 Task: Create Card Product End-of-Life Execution in Board Brand Monitoring Best Practices to Workspace Audio Editing Software. Create Card Street Fair Review in Board Sales Performance Reporting and Analysis to Workspace Audio Editing Software. Create Card Product End-of-Life Execution in Board Customer Service Chatbot Implementation and Optimization to Workspace Audio Editing Software
Action: Mouse moved to (95, 318)
Screenshot: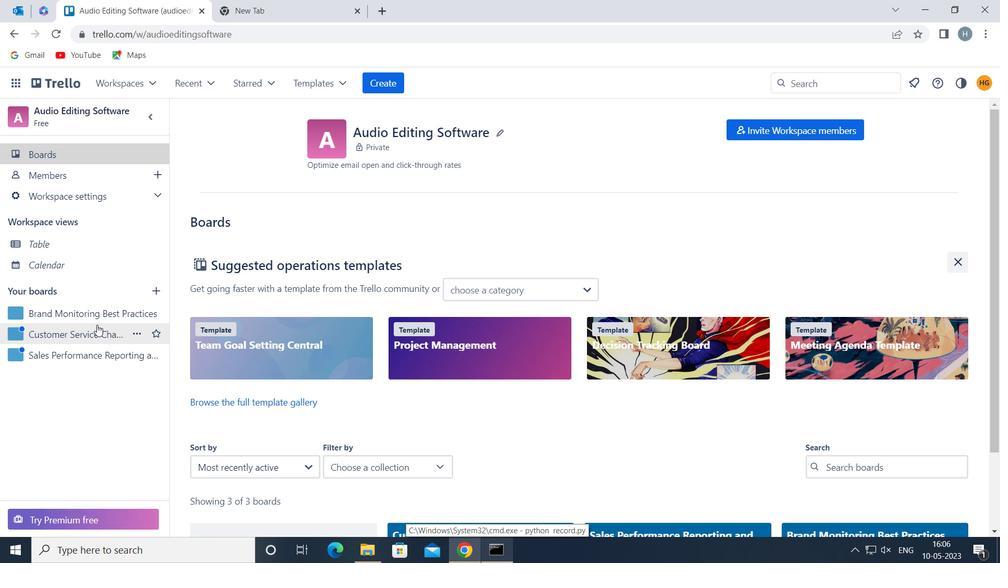 
Action: Mouse pressed left at (95, 318)
Screenshot: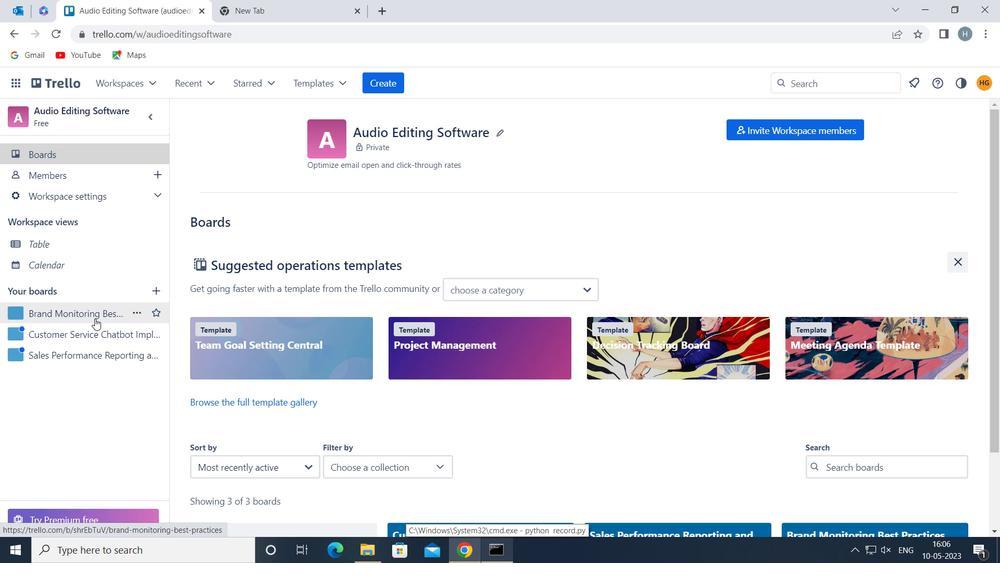 
Action: Mouse moved to (414, 185)
Screenshot: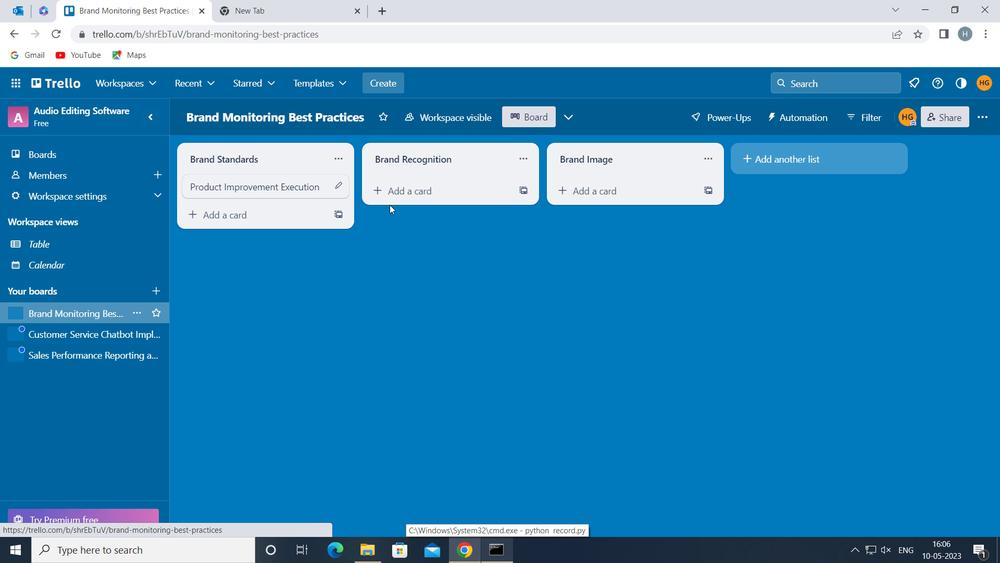 
Action: Mouse pressed left at (414, 185)
Screenshot: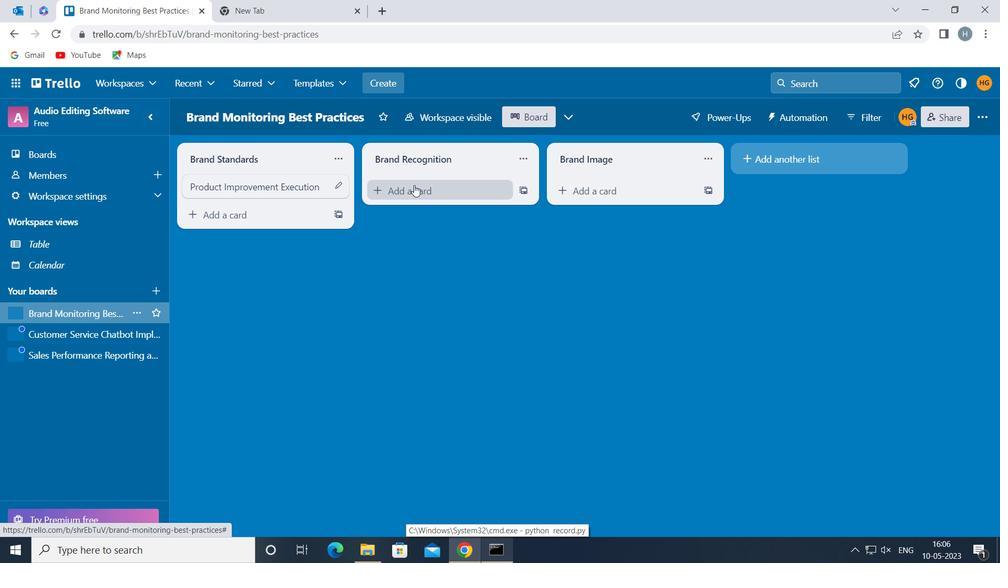 
Action: Mouse moved to (420, 188)
Screenshot: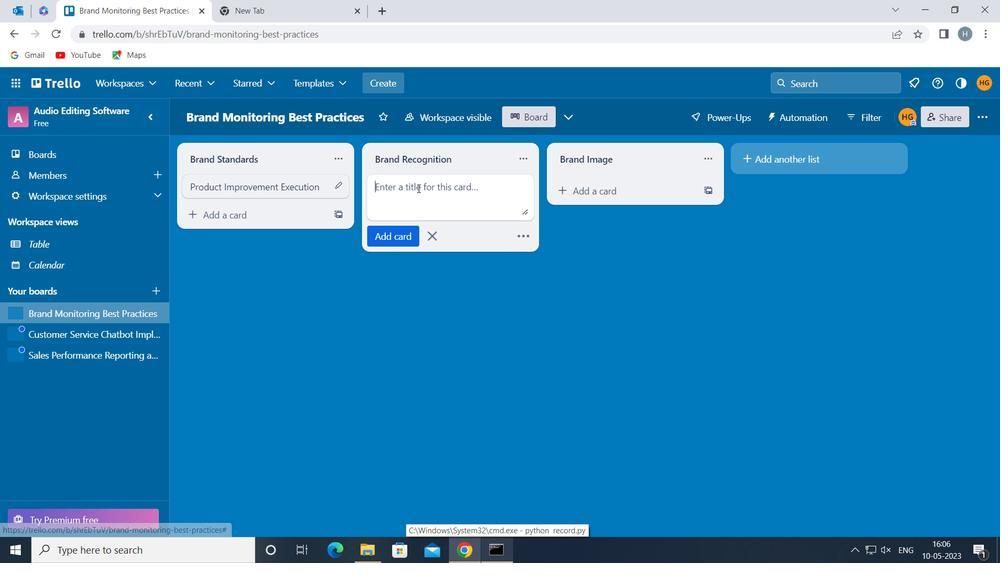 
Action: Key pressed <Key.shift>PRODUCT<Key.space><Key.shift>END-OF-L<Key.backspace><Key.shift>LIFE<Key.space><Key.shift>EXECUTION
Screenshot: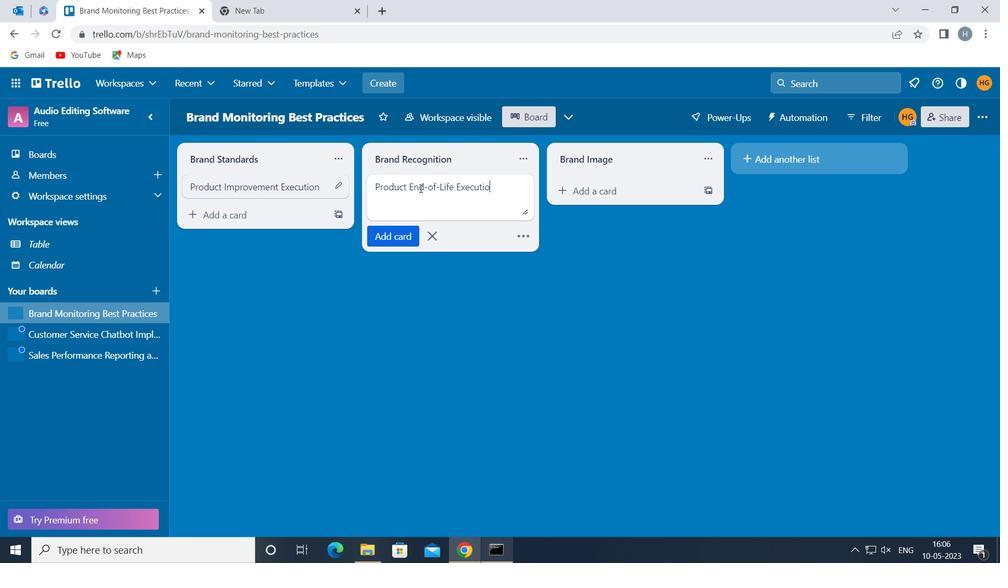
Action: Mouse moved to (406, 235)
Screenshot: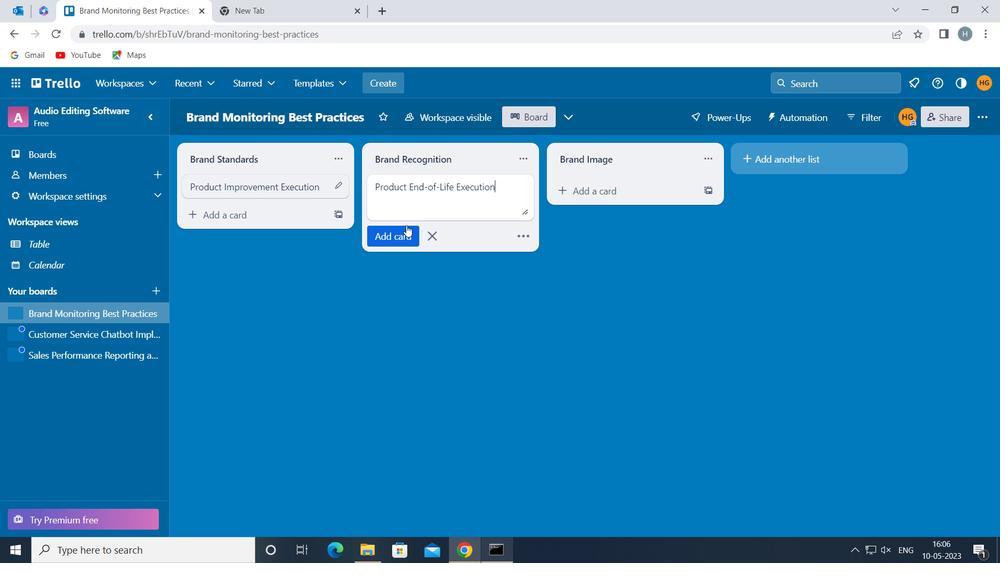 
Action: Mouse pressed left at (406, 235)
Screenshot: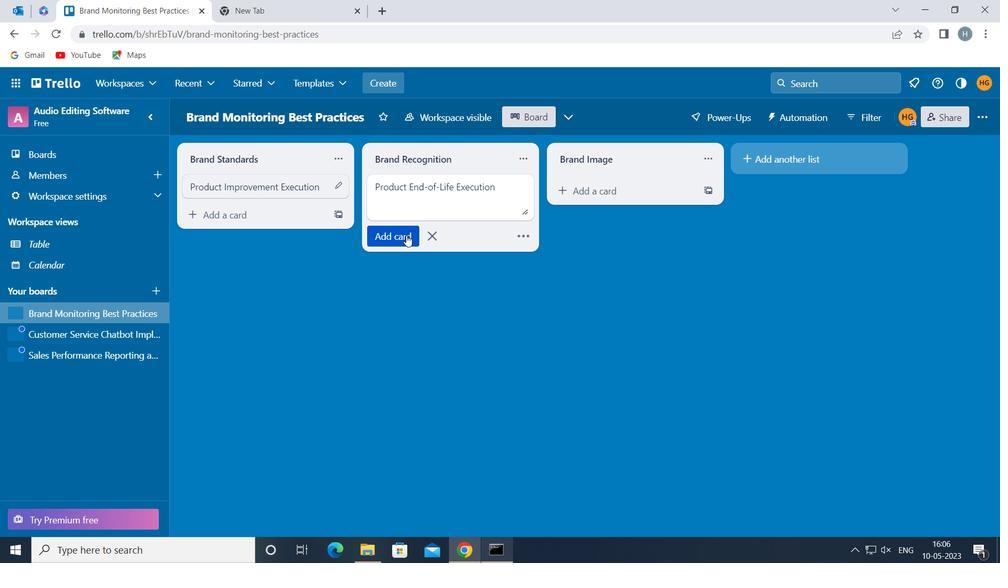 
Action: Mouse moved to (395, 289)
Screenshot: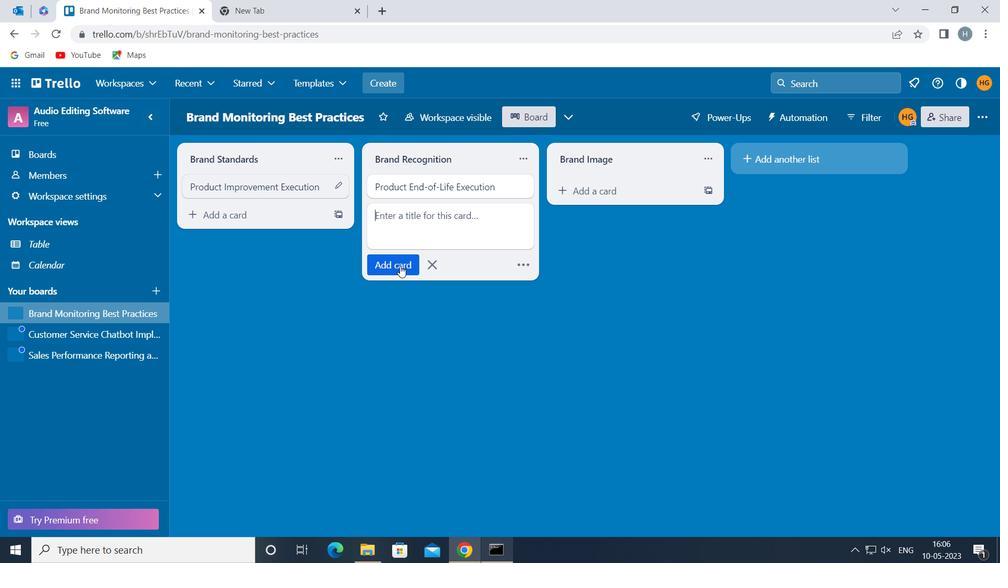 
Action: Mouse pressed left at (395, 289)
Screenshot: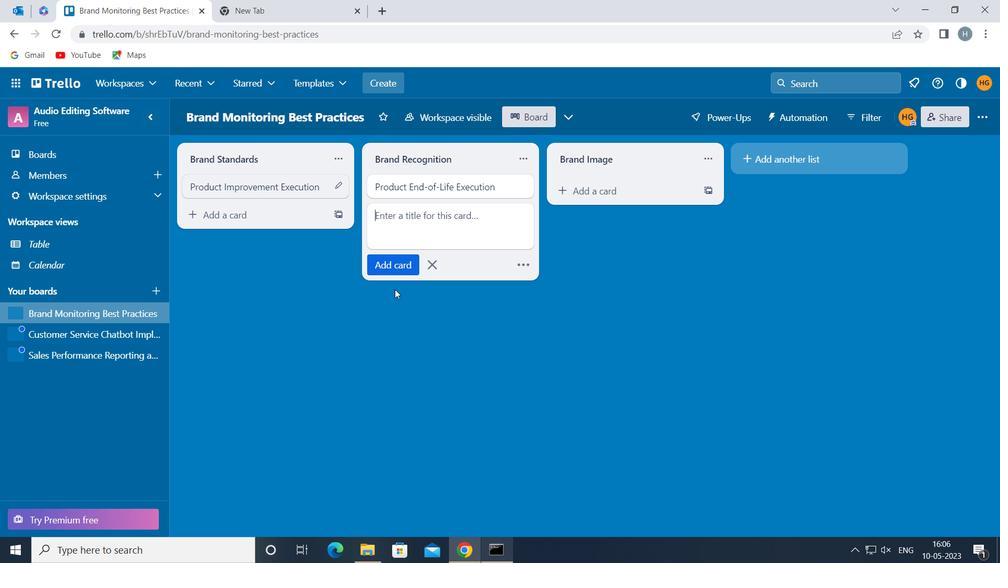 
Action: Mouse moved to (89, 353)
Screenshot: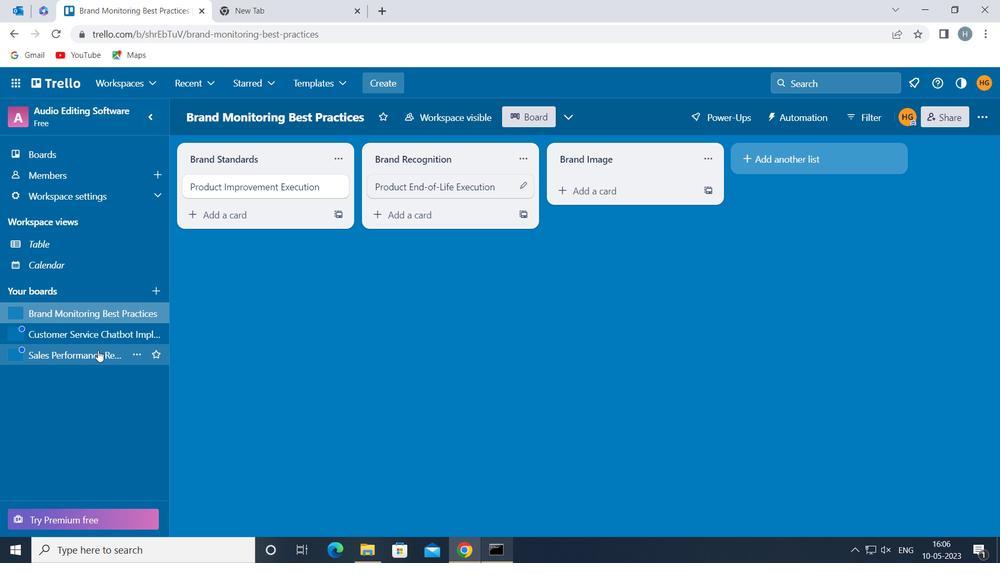 
Action: Mouse pressed left at (89, 353)
Screenshot: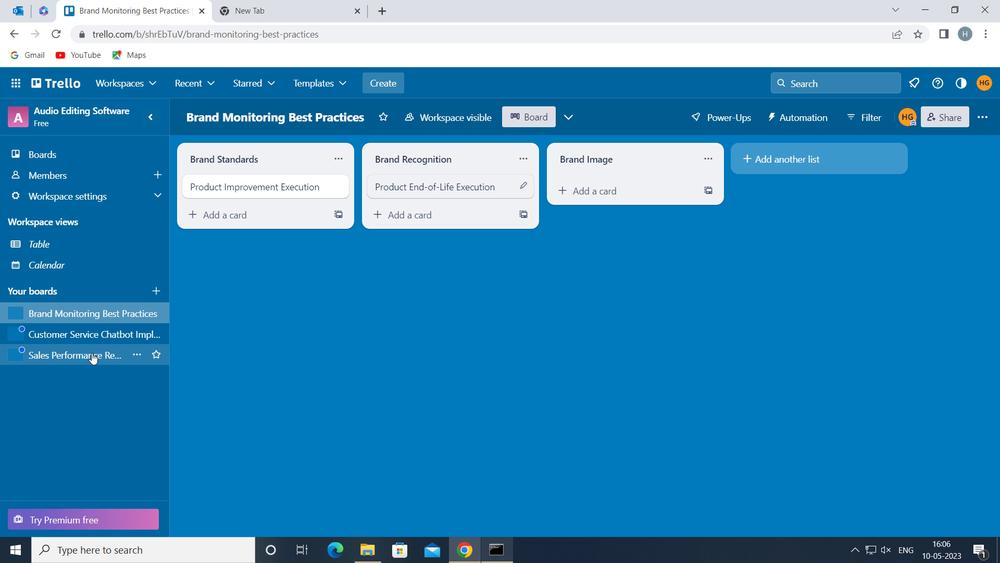 
Action: Mouse moved to (441, 181)
Screenshot: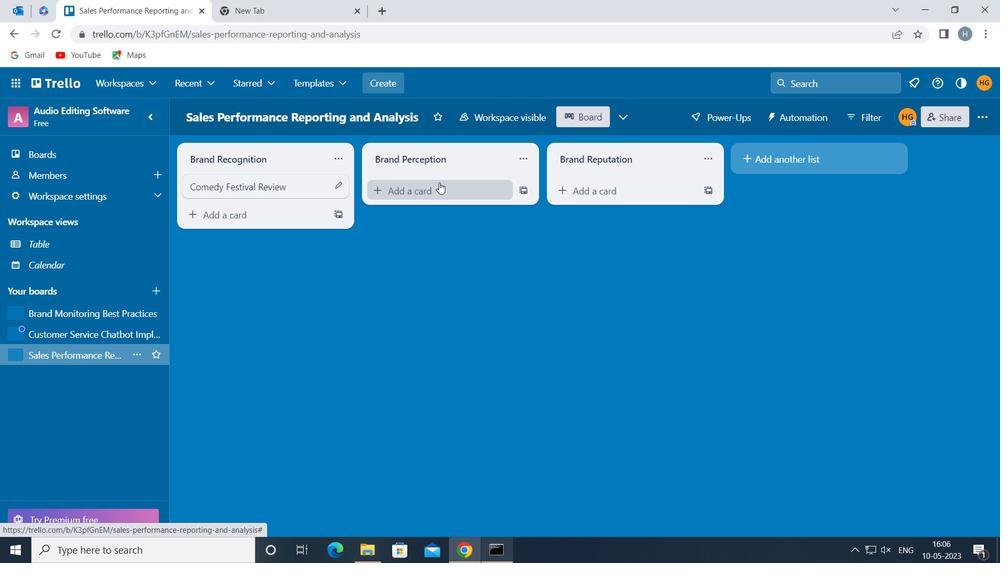 
Action: Mouse pressed left at (441, 181)
Screenshot: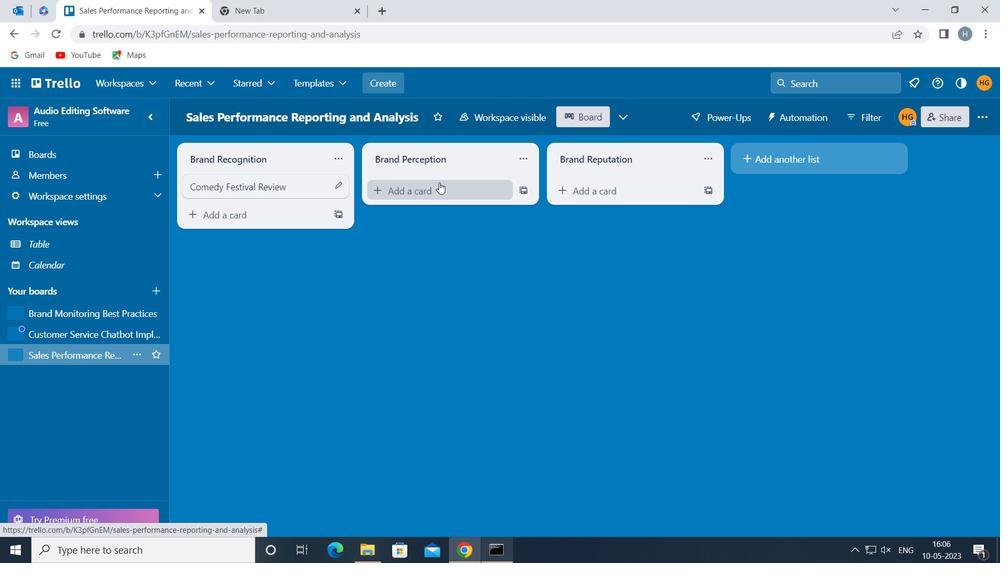
Action: Key pressed <Key.shift>STREET<Key.space><Key.shift>FAIR<Key.space><Key.shift>REVIEW<Key.space>
Screenshot: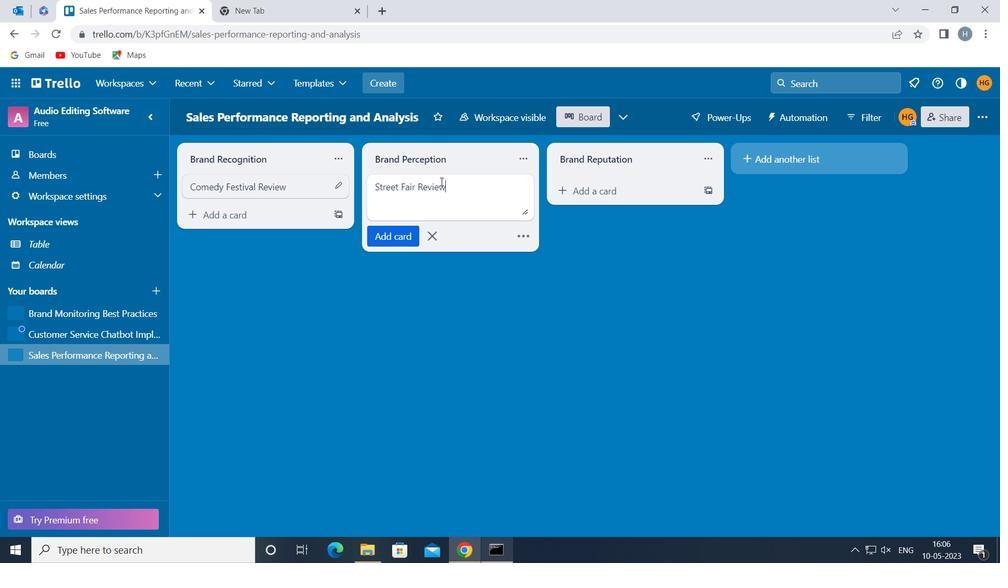 
Action: Mouse moved to (408, 226)
Screenshot: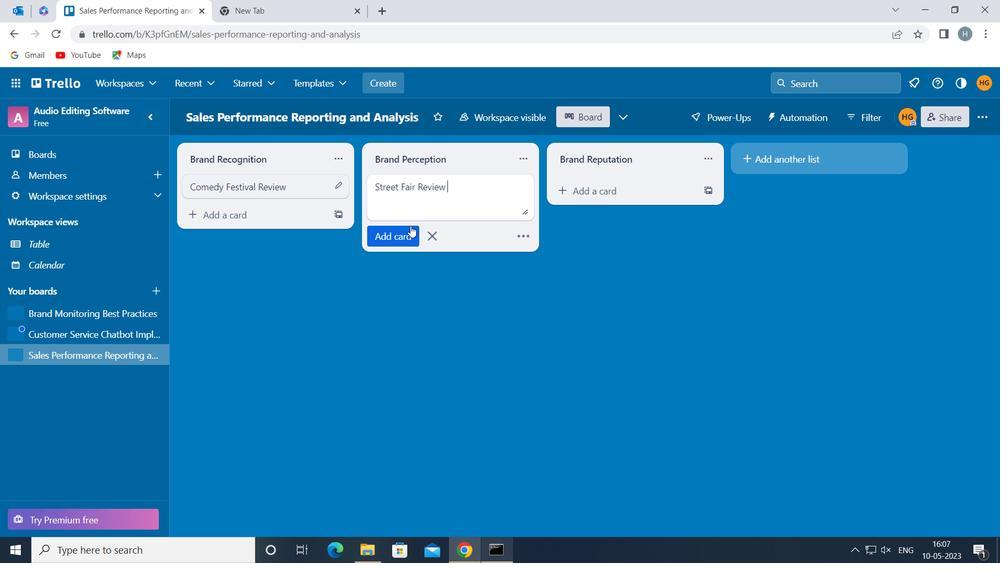 
Action: Mouse pressed left at (408, 226)
Screenshot: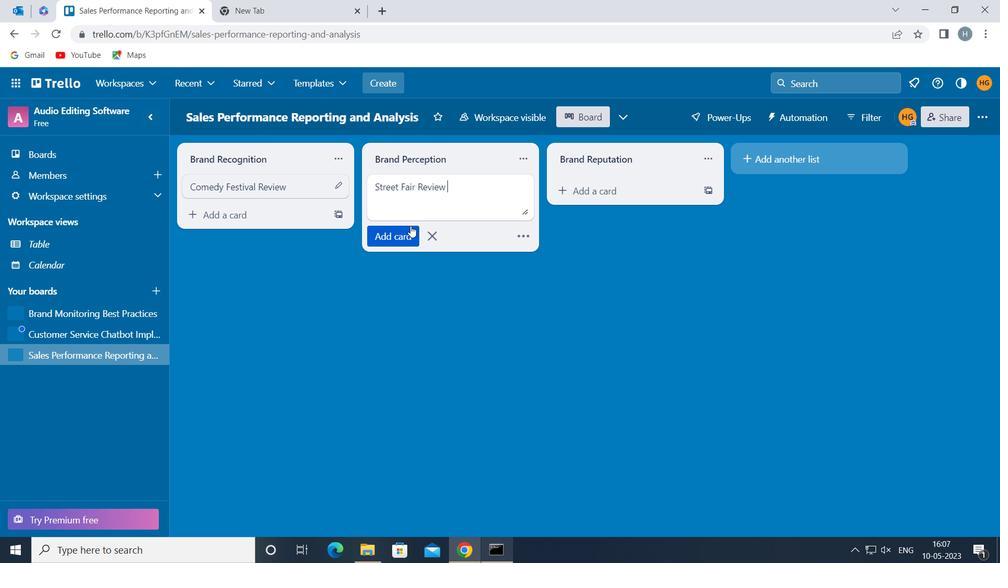 
Action: Mouse moved to (393, 295)
Screenshot: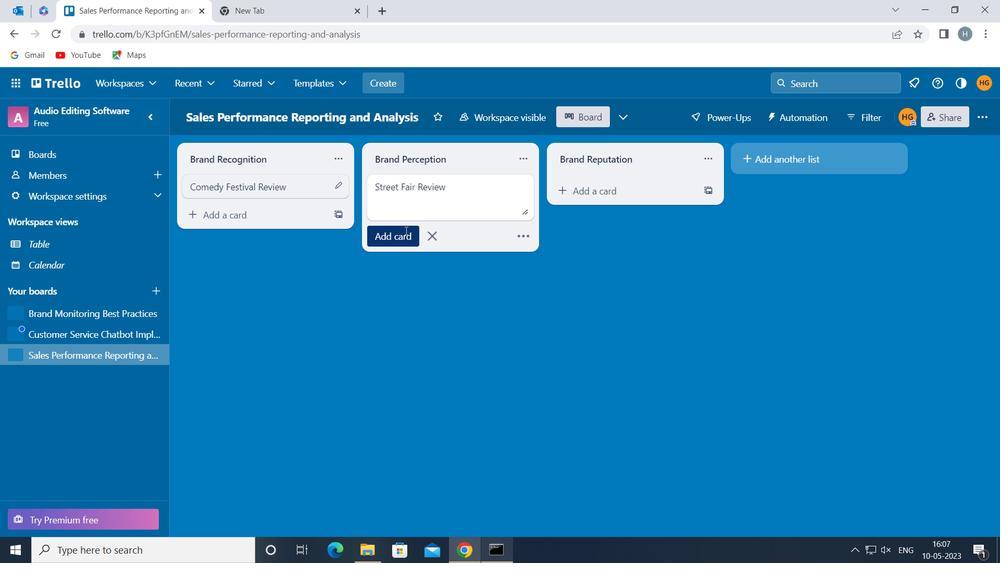 
Action: Mouse pressed left at (393, 295)
Screenshot: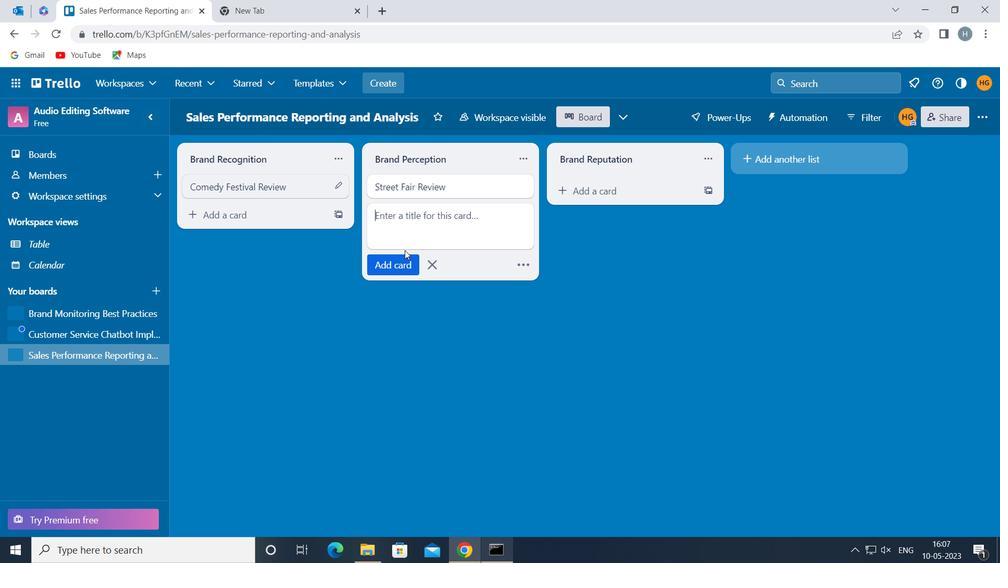 
Action: Mouse moved to (86, 333)
Screenshot: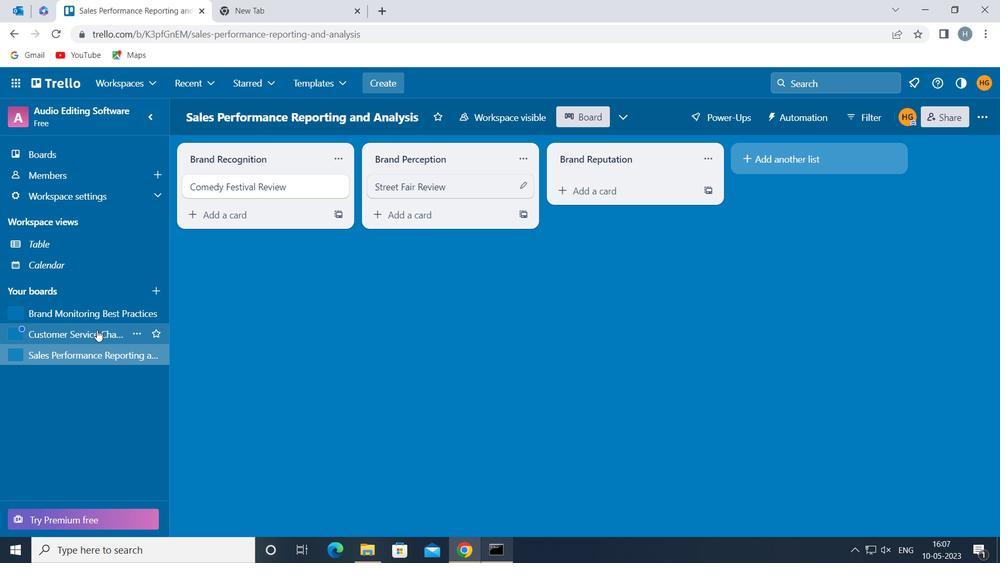 
Action: Mouse pressed left at (86, 333)
Screenshot: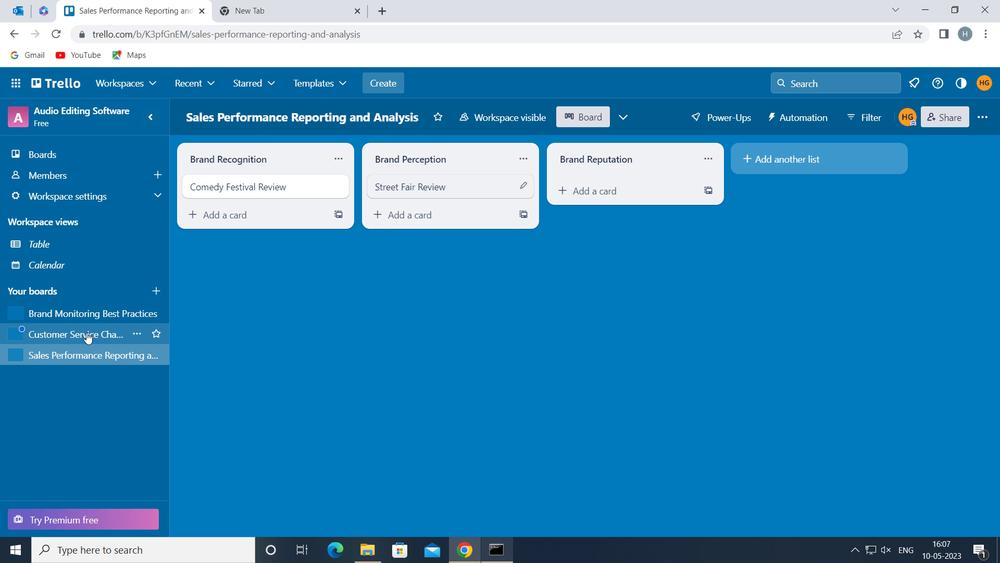
Action: Mouse moved to (433, 189)
Screenshot: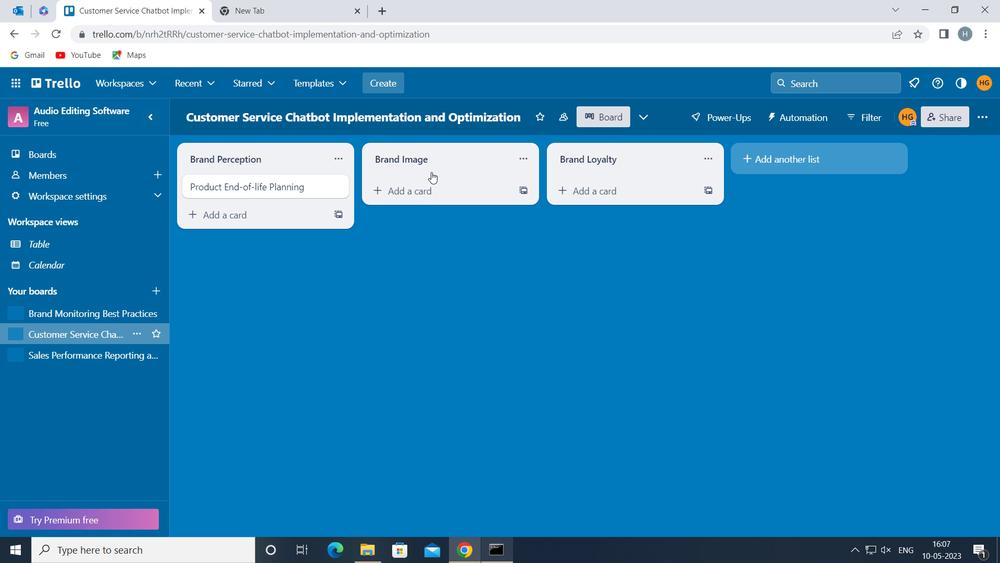 
Action: Mouse pressed left at (433, 189)
Screenshot: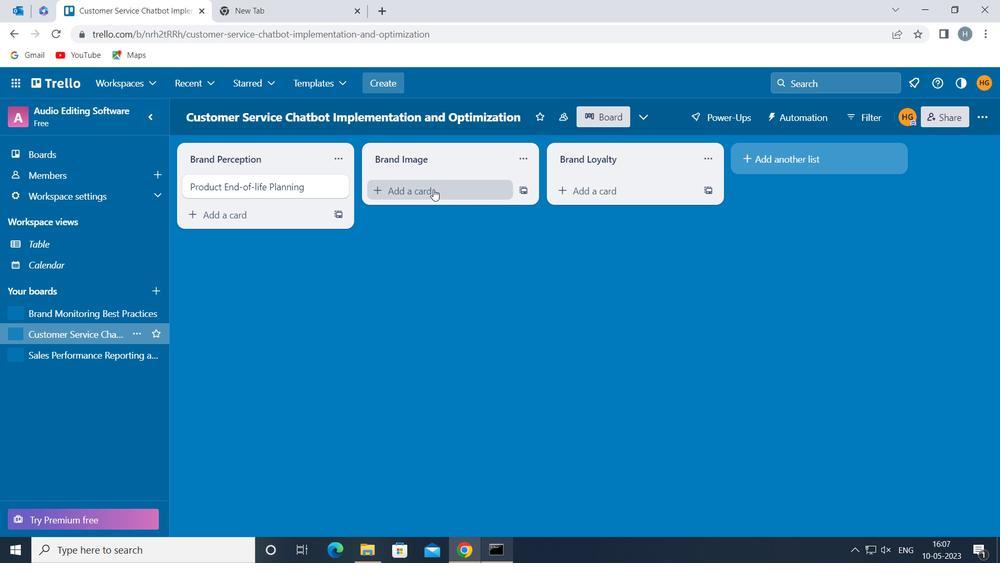 
Action: Mouse moved to (434, 187)
Screenshot: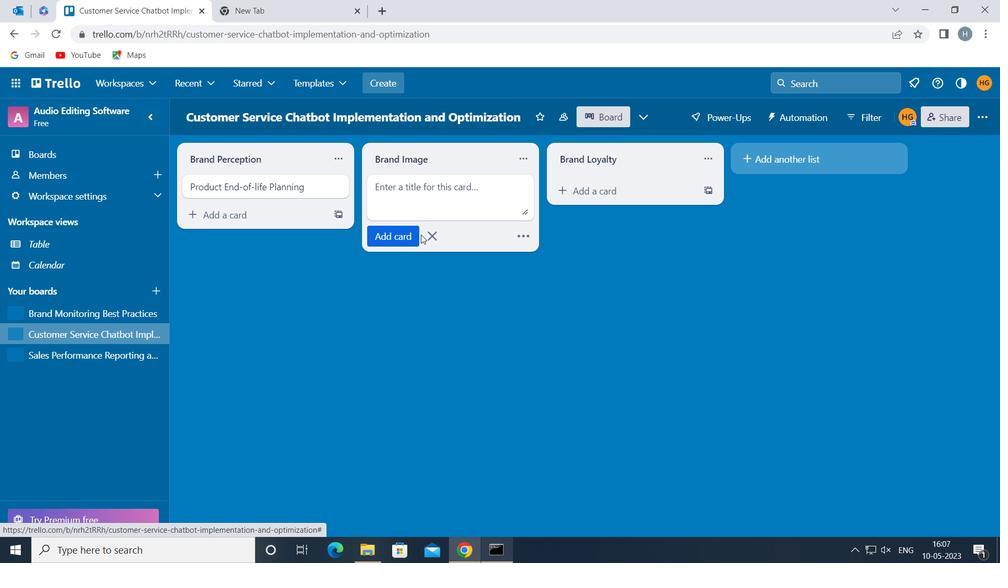 
Action: Mouse pressed left at (434, 187)
Screenshot: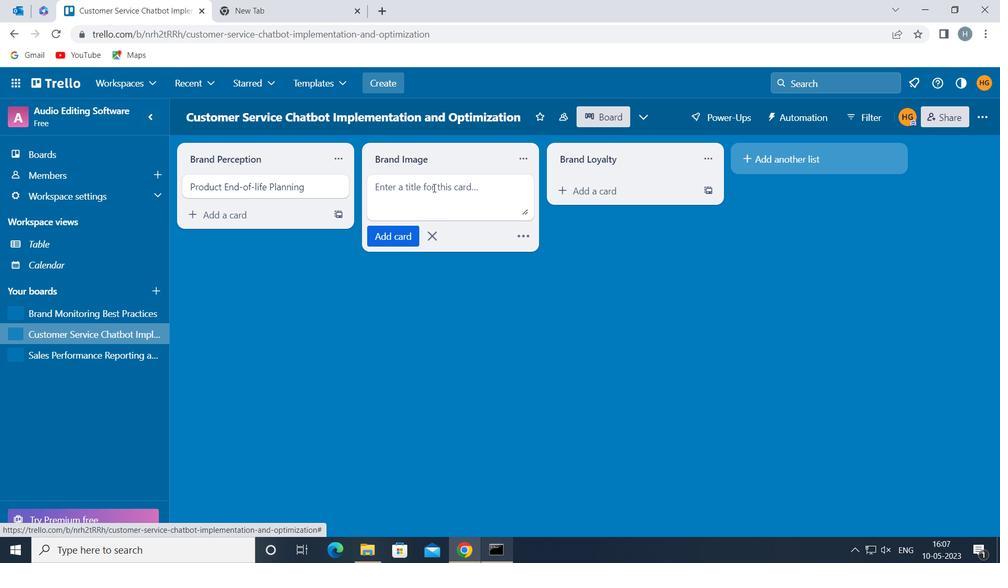 
Action: Key pressed <Key.shift>PRODUCT<Key.space><Key.shift>END<Key.space><Key.backspace>-OF-<Key.shift>LIFE<Key.space><Key.shift>EXECUTION
Screenshot: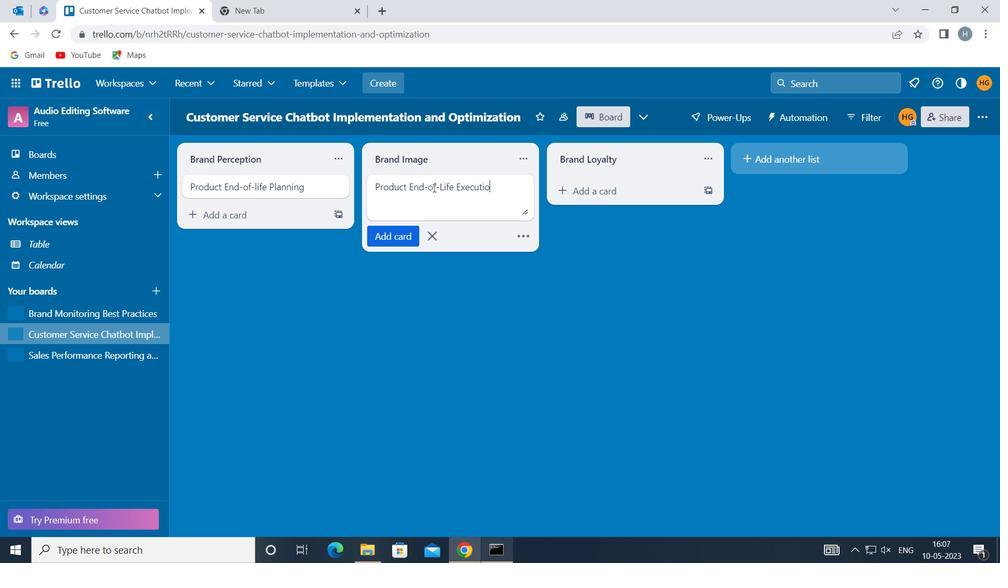 
Action: Mouse moved to (394, 236)
Screenshot: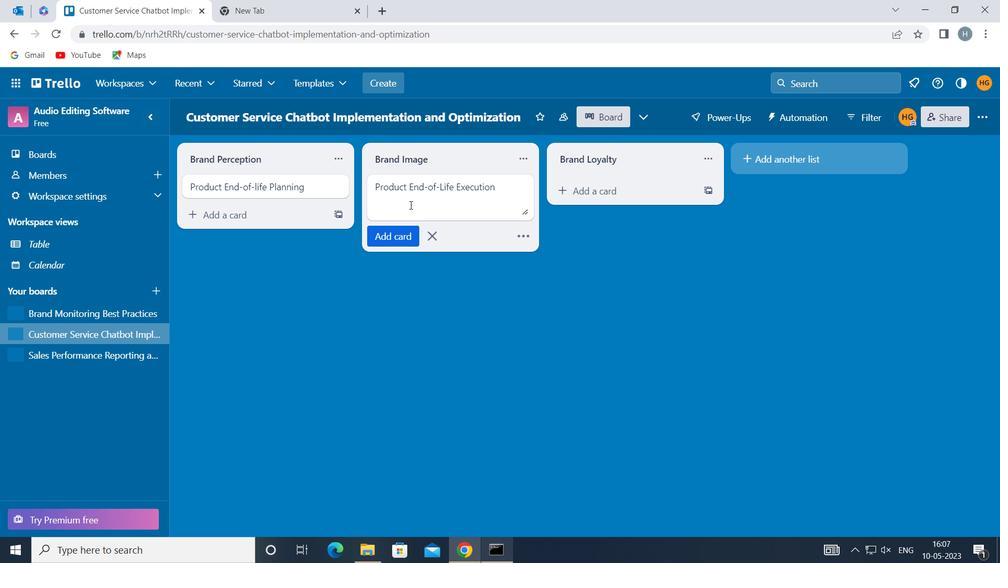 
Action: Mouse pressed left at (394, 236)
Screenshot: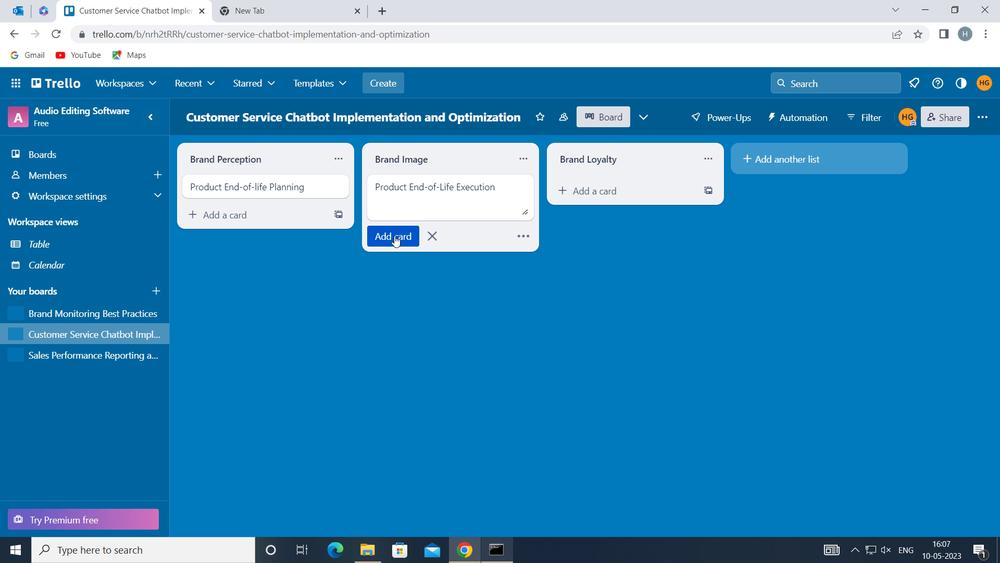 
Action: Mouse moved to (350, 331)
Screenshot: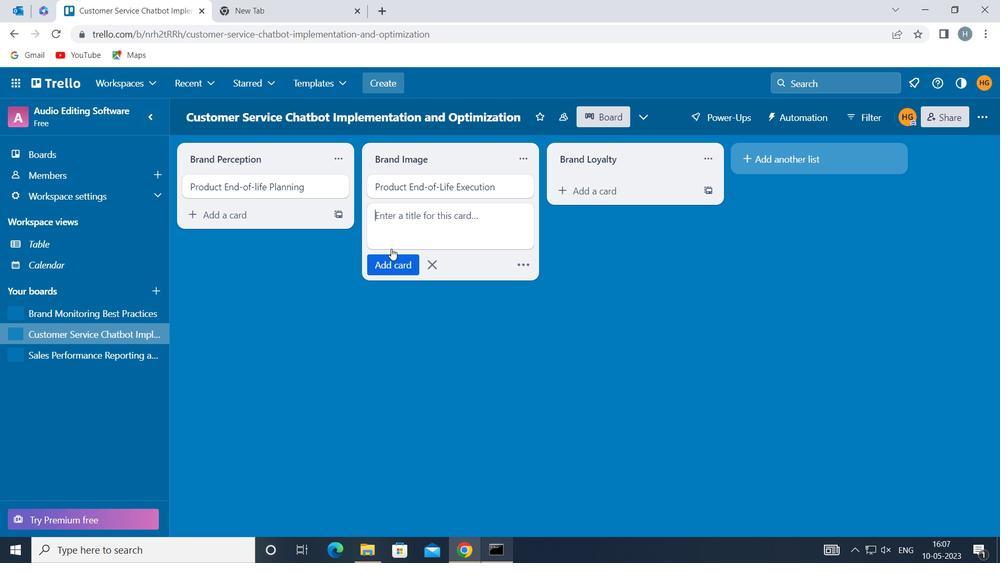 
Action: Mouse pressed left at (350, 331)
Screenshot: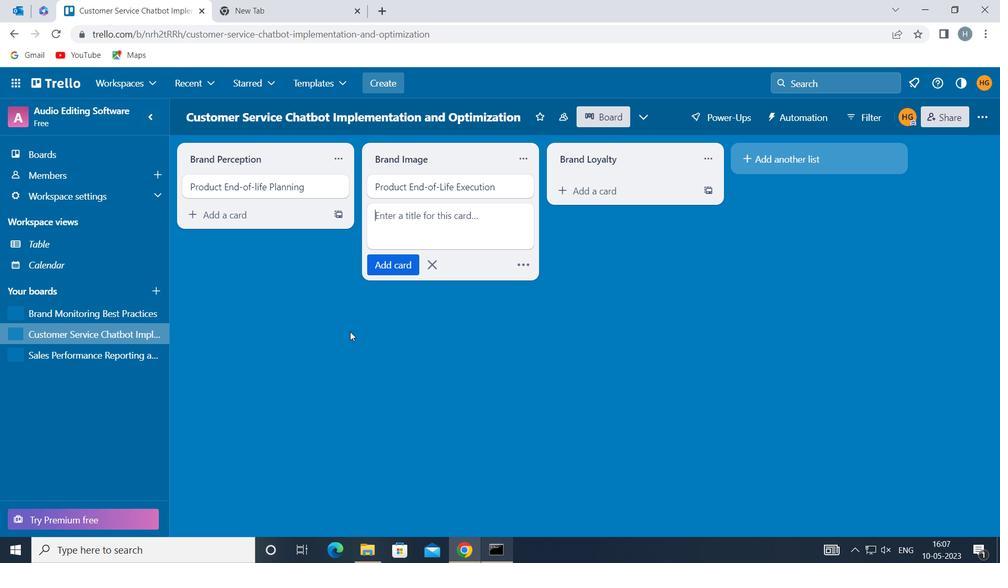 
Action: Mouse moved to (294, 315)
Screenshot: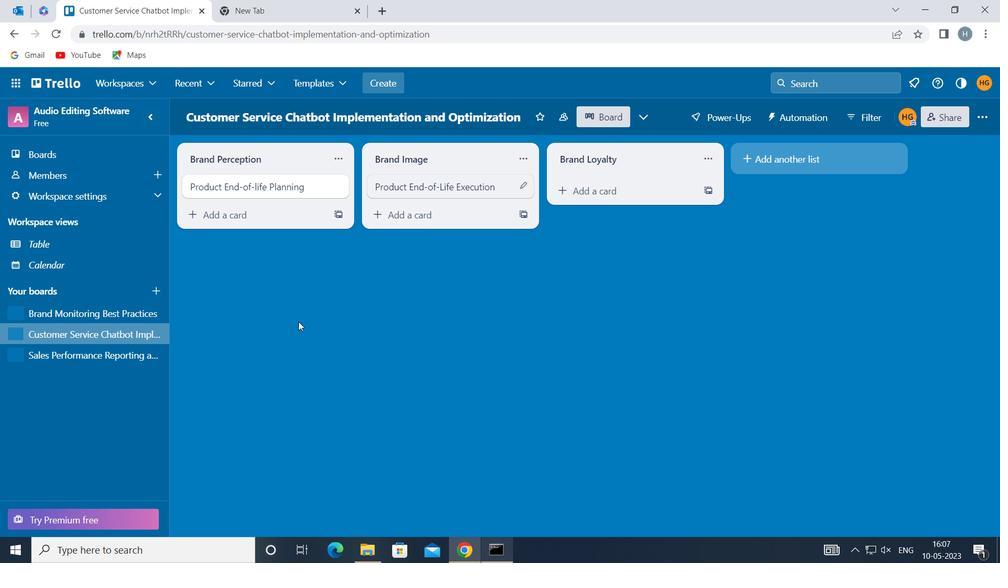 
